 Task: Set up alerts for new listings of green houses in Miami, Florida, within walking distance of cultural attractions.
Action: Mouse moved to (230, 166)
Screenshot: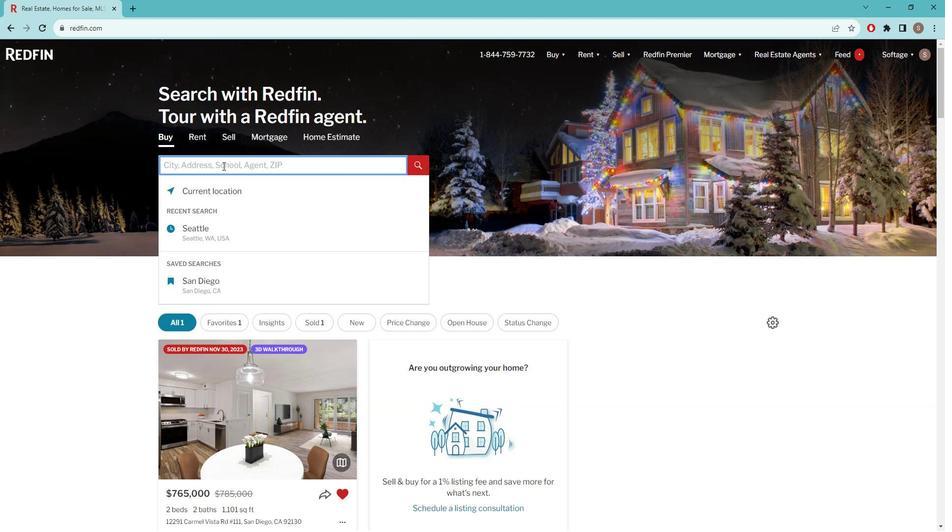 
Action: Mouse pressed left at (230, 166)
Screenshot: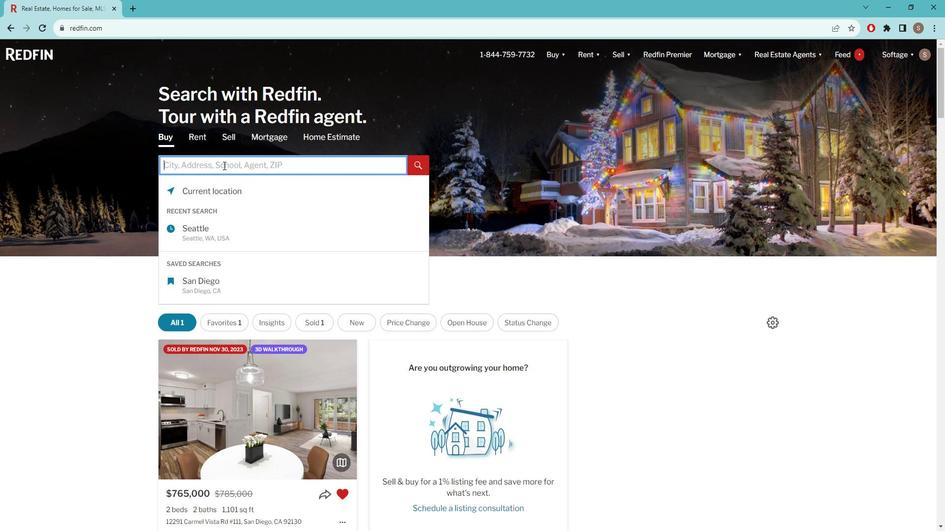 
Action: Mouse moved to (231, 166)
Screenshot: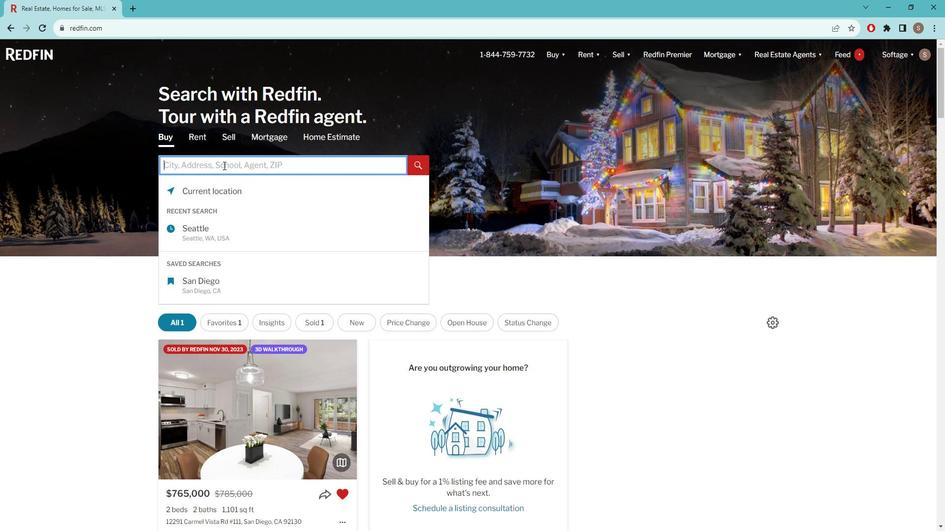 
Action: Key pressed m<Key.caps_lock>IAMI
Screenshot: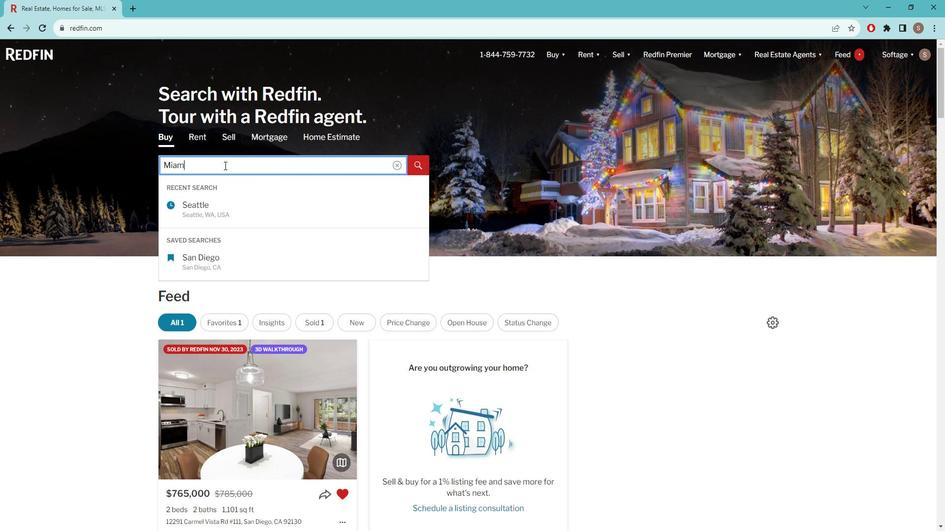 
Action: Mouse moved to (216, 207)
Screenshot: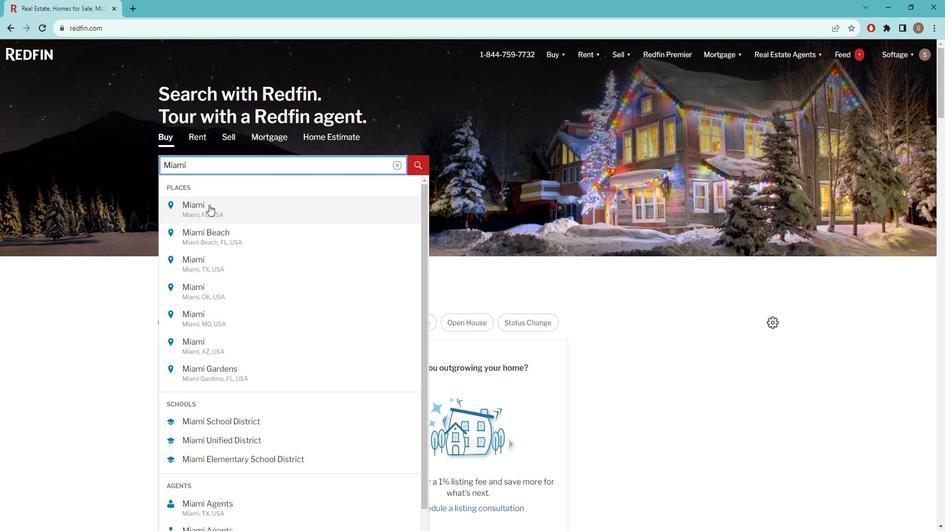 
Action: Mouse pressed left at (216, 207)
Screenshot: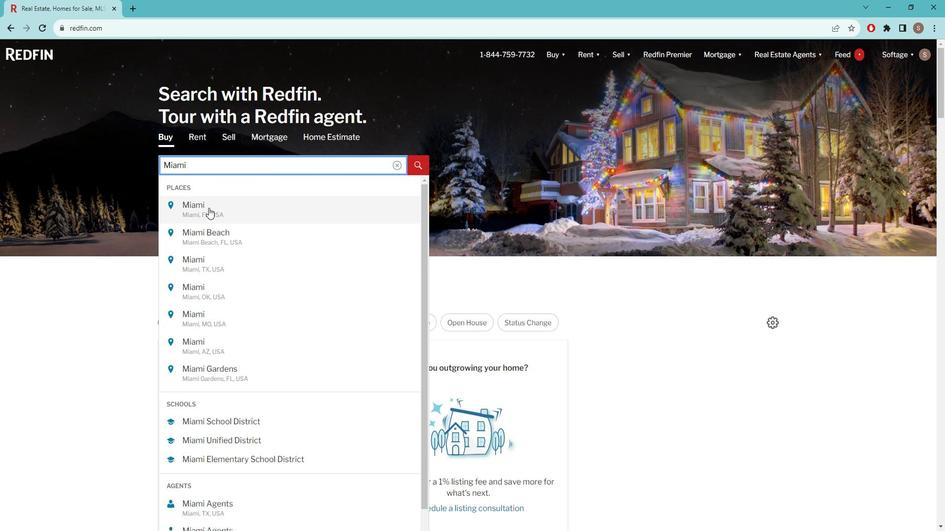 
Action: Mouse moved to (836, 120)
Screenshot: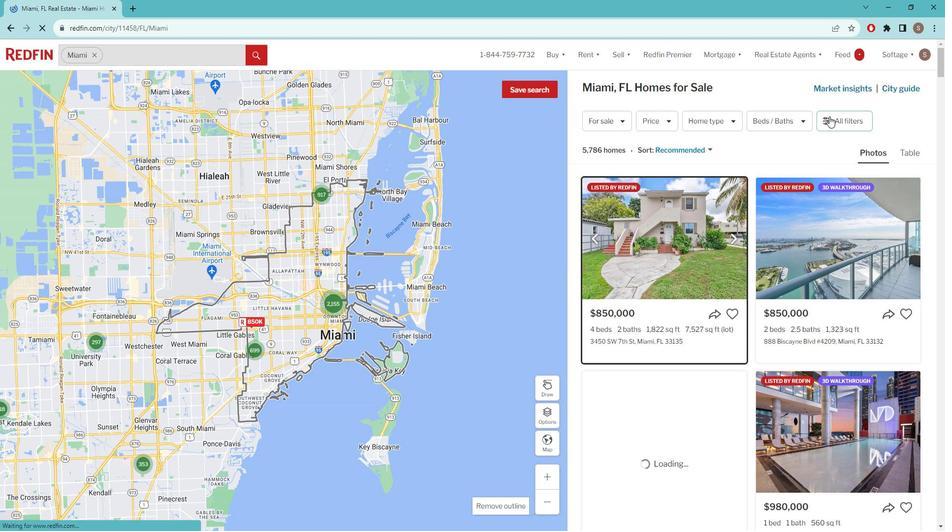 
Action: Mouse pressed left at (836, 120)
Screenshot: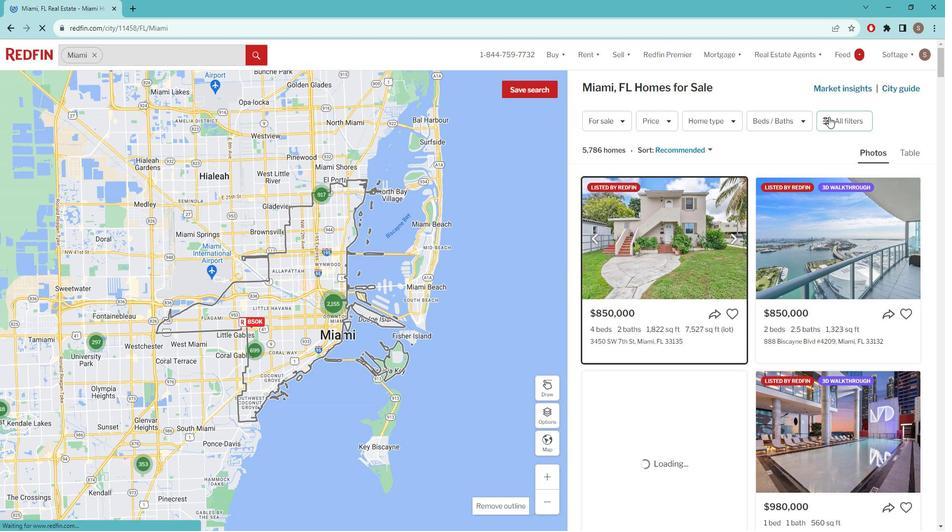 
Action: Mouse moved to (835, 119)
Screenshot: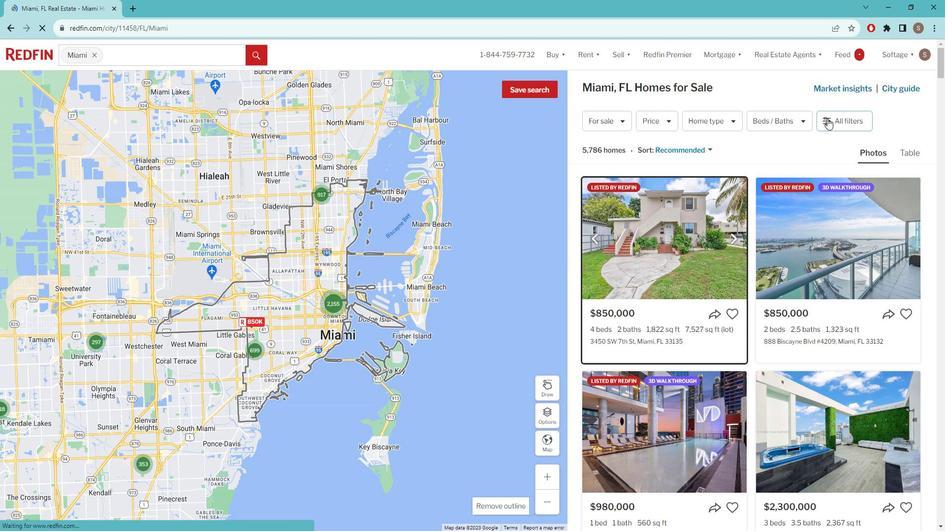 
Action: Mouse pressed left at (835, 119)
Screenshot: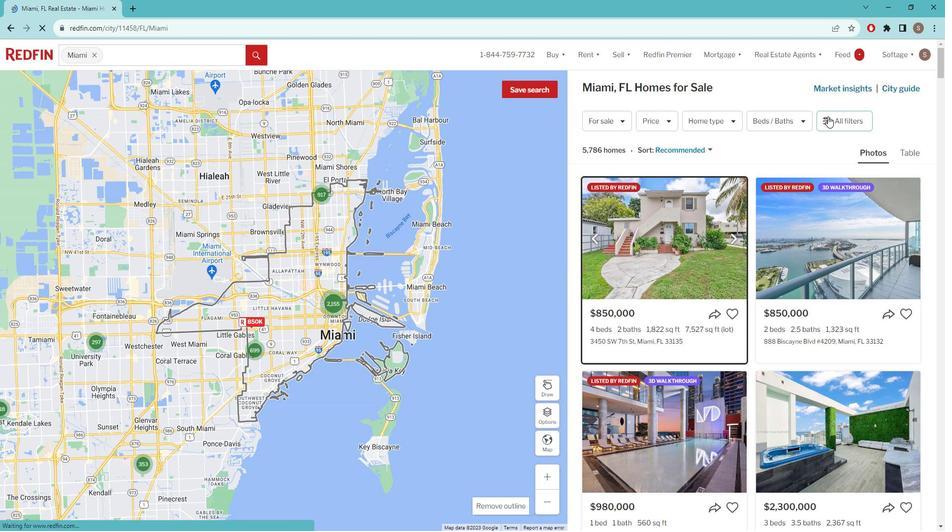 
Action: Mouse moved to (800, 160)
Screenshot: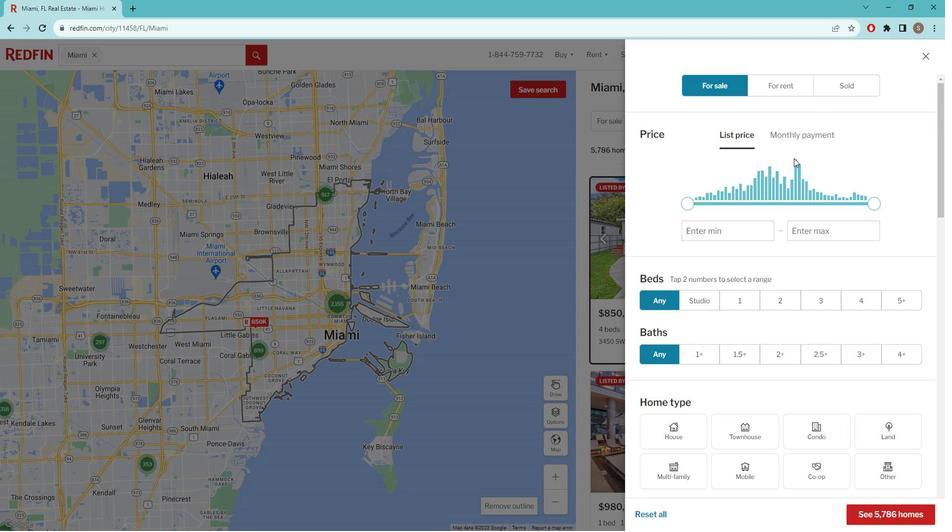 
Action: Mouse scrolled (800, 159) with delta (0, 0)
Screenshot: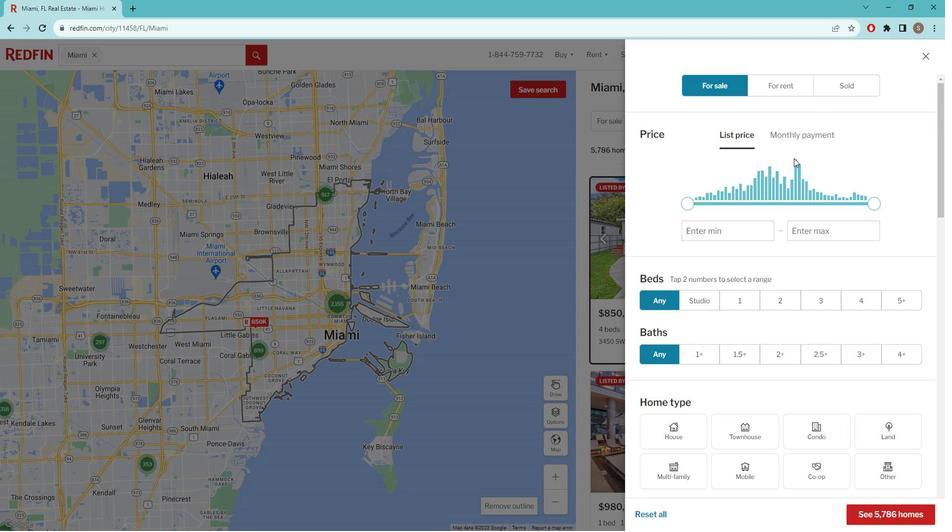 
Action: Mouse moved to (800, 160)
Screenshot: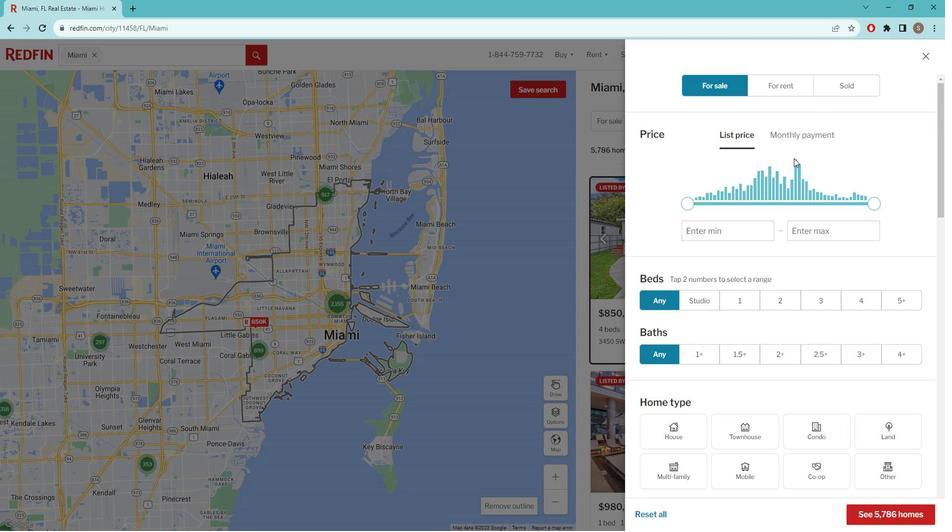 
Action: Mouse scrolled (800, 159) with delta (0, 0)
Screenshot: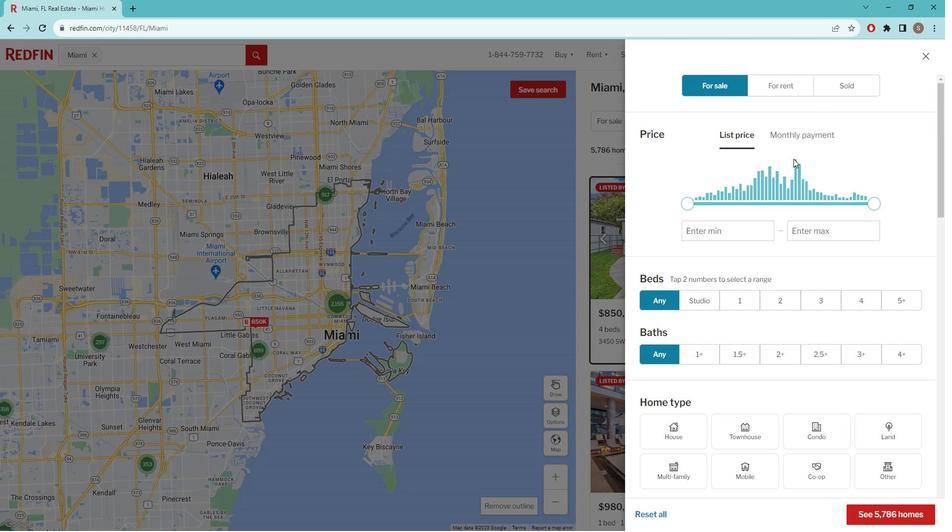 
Action: Mouse moved to (802, 160)
Screenshot: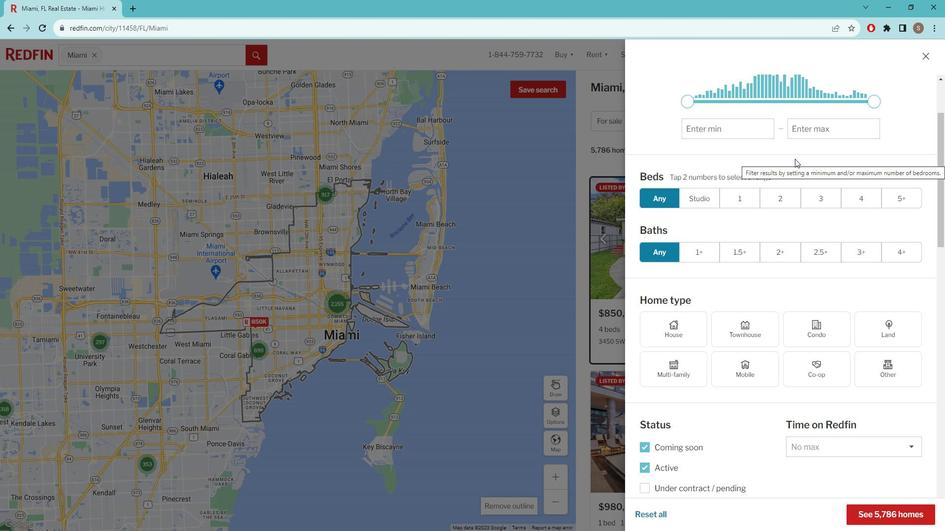 
Action: Mouse scrolled (802, 159) with delta (0, 0)
Screenshot: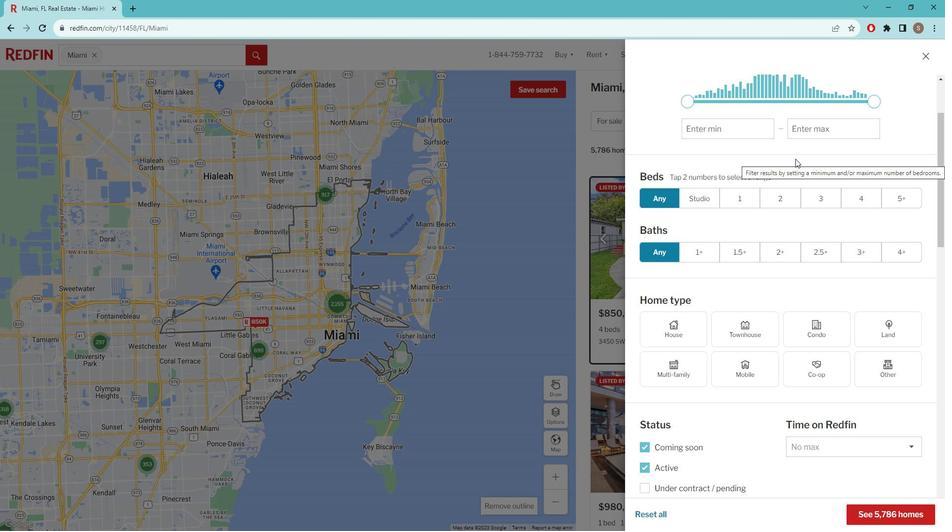 
Action: Mouse moved to (804, 160)
Screenshot: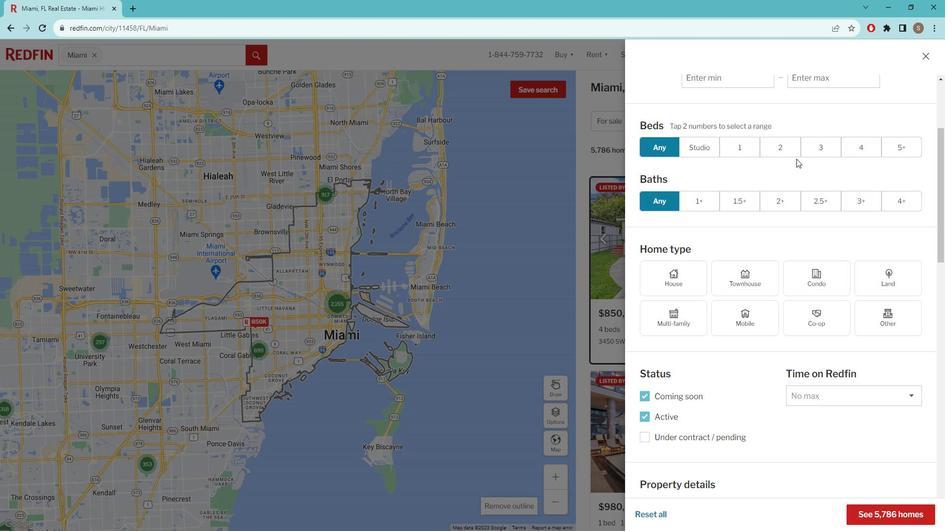
Action: Mouse scrolled (804, 159) with delta (0, 0)
Screenshot: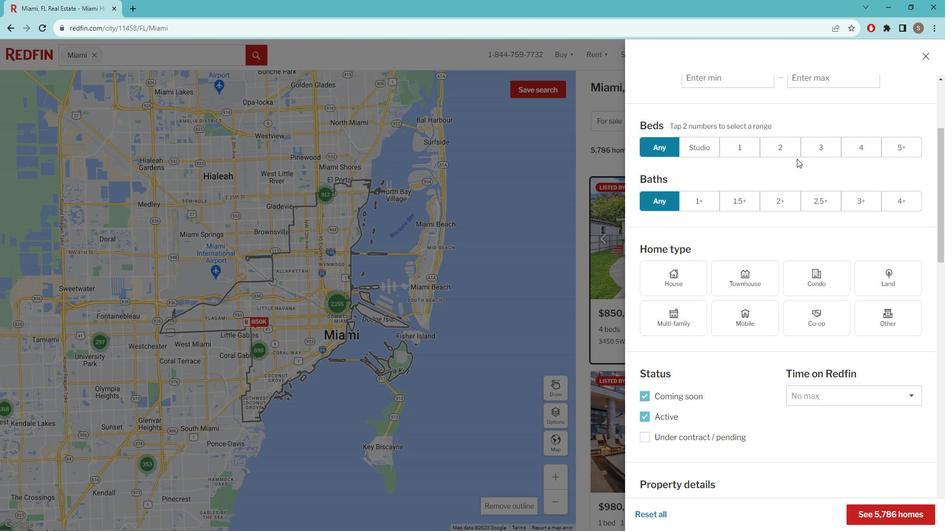 
Action: Mouse moved to (899, 257)
Screenshot: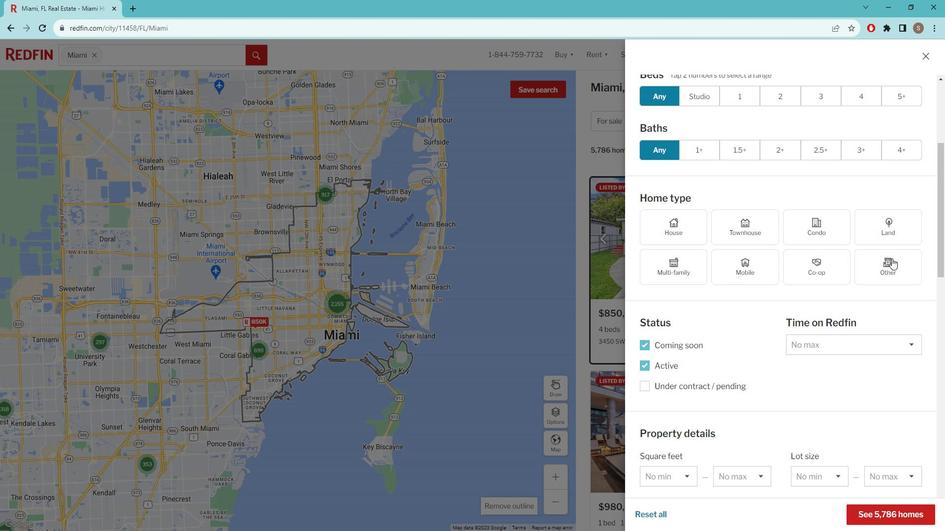
Action: Mouse pressed left at (899, 257)
Screenshot: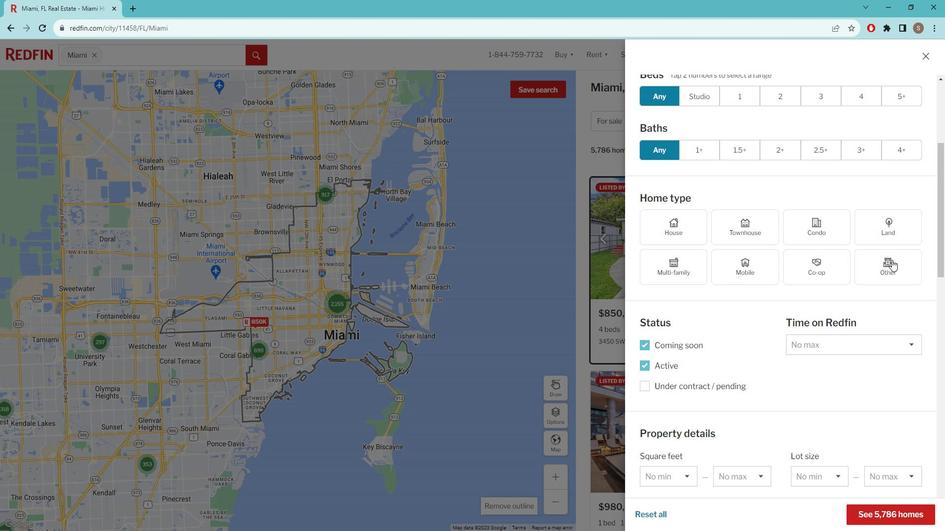 
Action: Mouse moved to (805, 280)
Screenshot: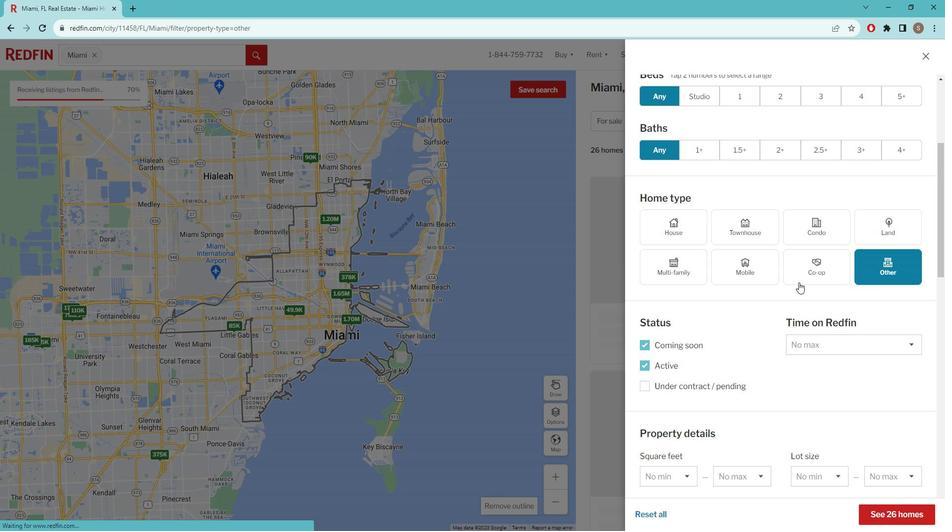 
Action: Mouse scrolled (805, 279) with delta (0, 0)
Screenshot: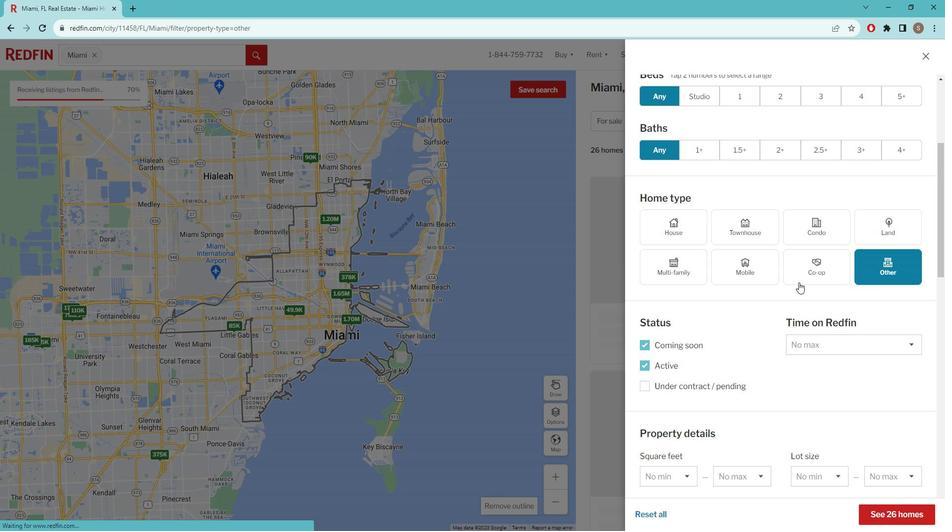 
Action: Mouse scrolled (805, 279) with delta (0, 0)
Screenshot: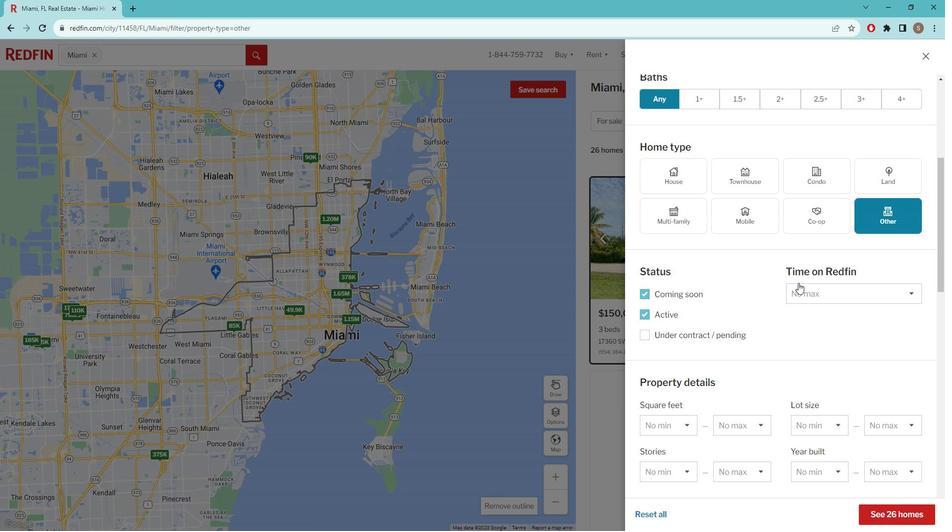 
Action: Mouse moved to (804, 280)
Screenshot: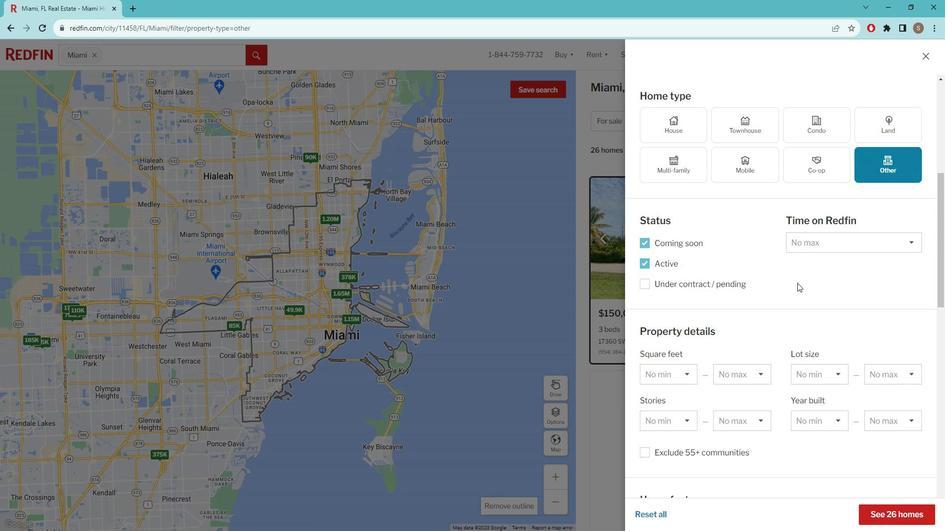 
Action: Mouse scrolled (804, 280) with delta (0, 0)
Screenshot: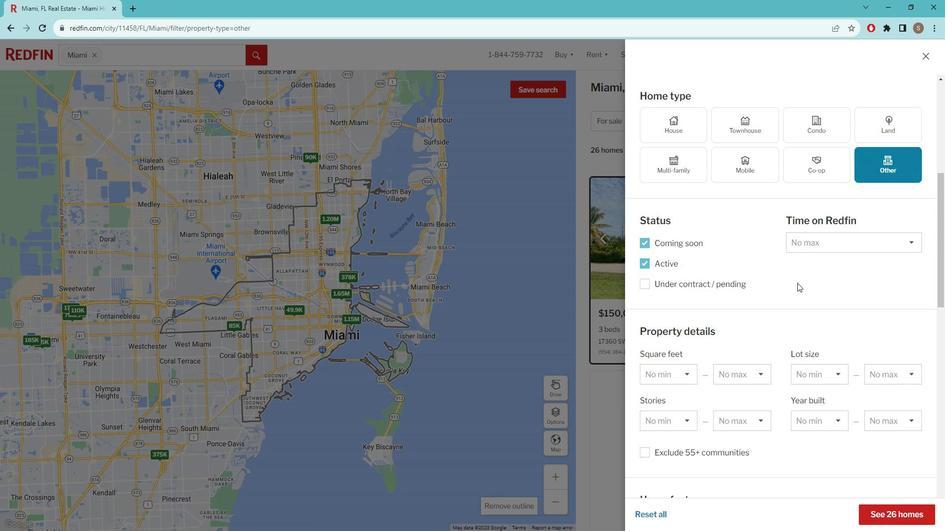 
Action: Mouse scrolled (804, 280) with delta (0, 0)
Screenshot: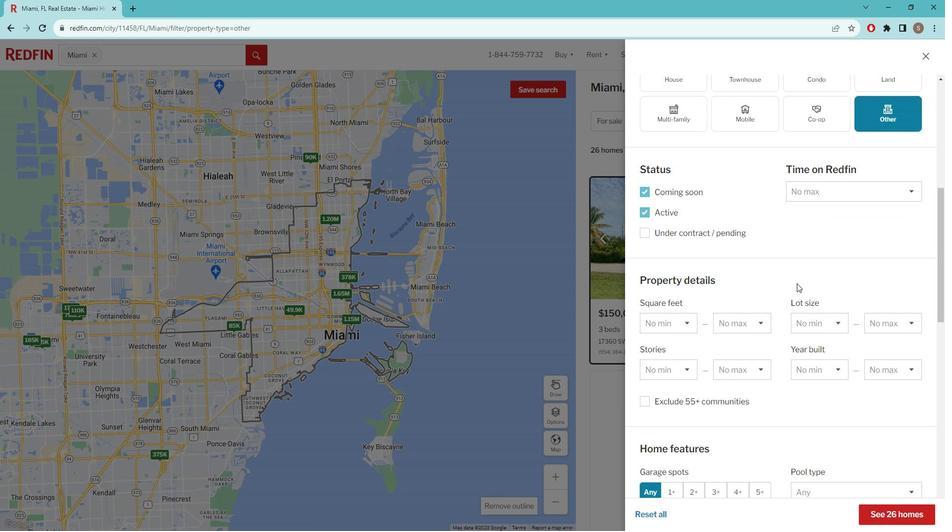 
Action: Mouse scrolled (804, 280) with delta (0, 0)
Screenshot: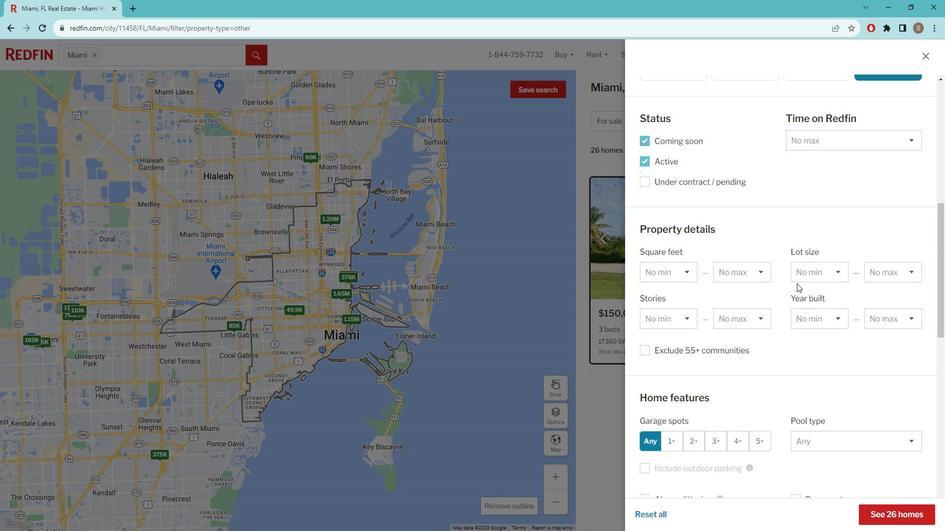 
Action: Mouse scrolled (804, 280) with delta (0, 0)
Screenshot: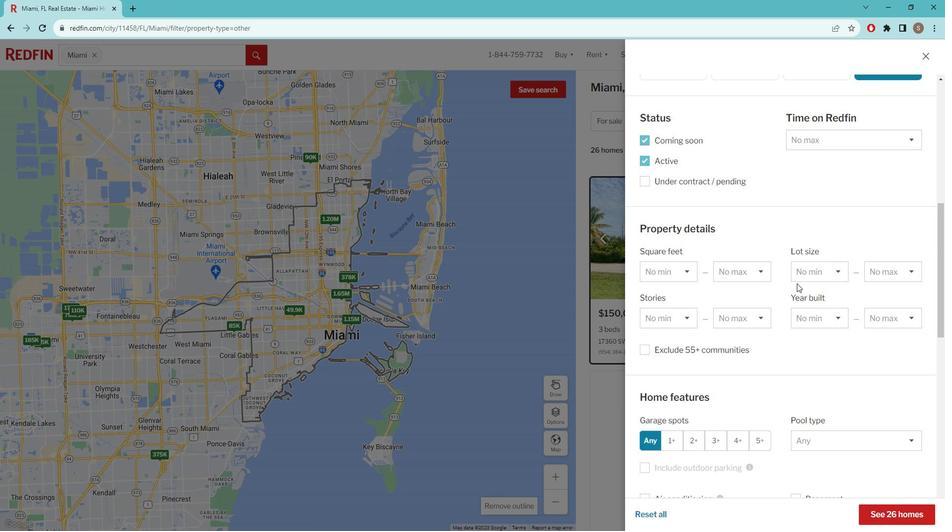 
Action: Mouse scrolled (804, 280) with delta (0, 0)
Screenshot: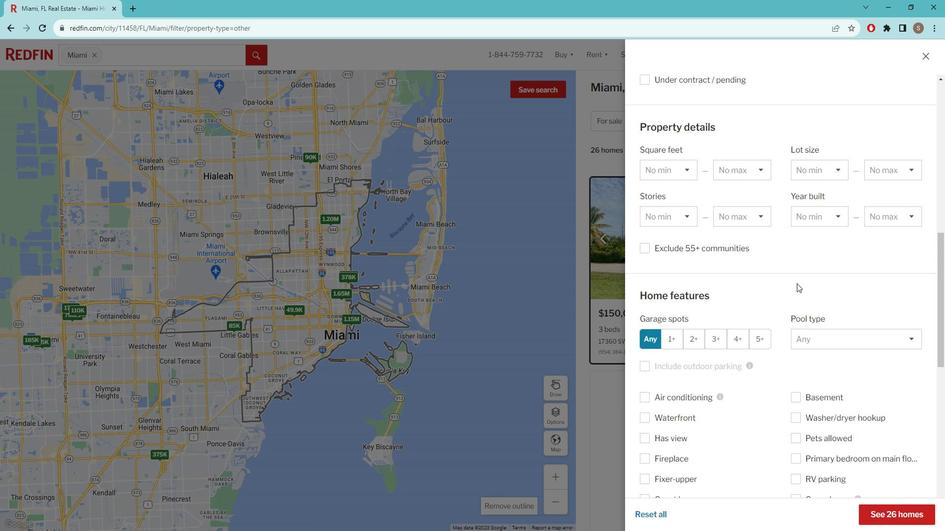 
Action: Mouse scrolled (804, 280) with delta (0, 0)
Screenshot: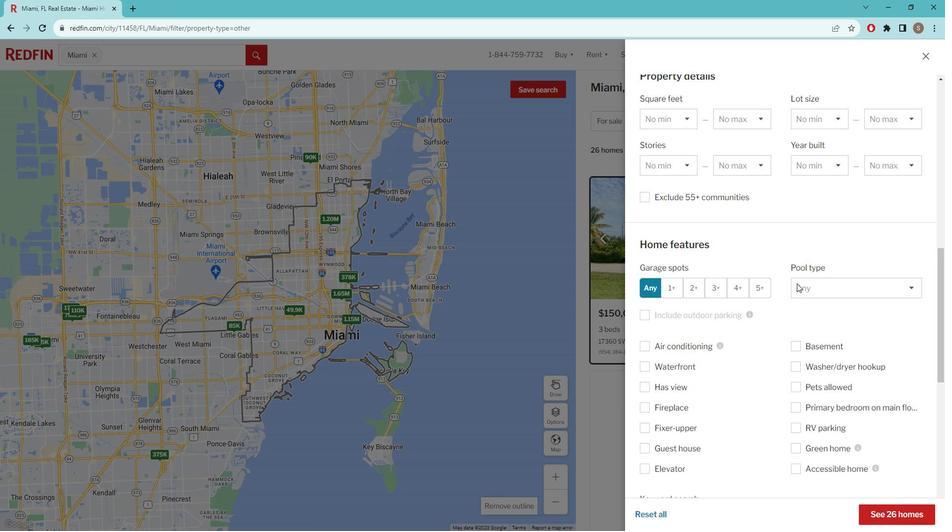 
Action: Mouse scrolled (804, 280) with delta (0, 0)
Screenshot: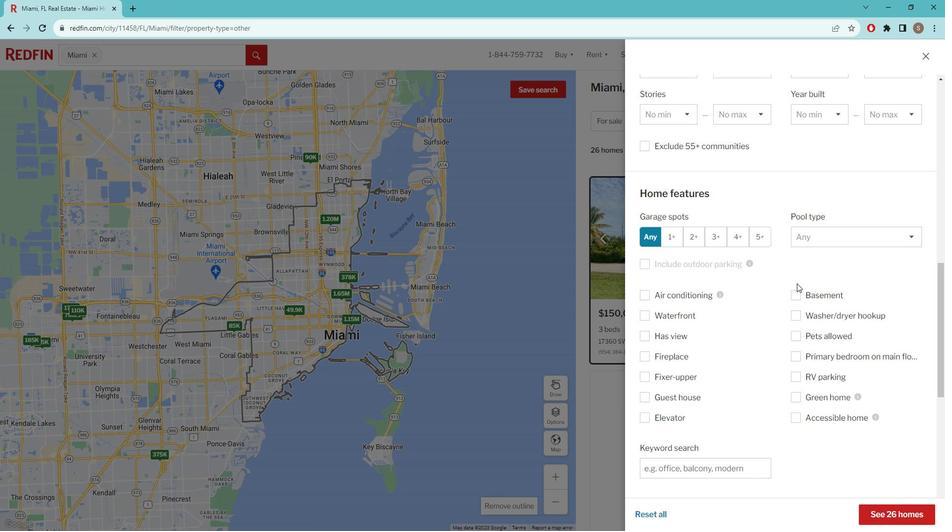 
Action: Mouse moved to (804, 280)
Screenshot: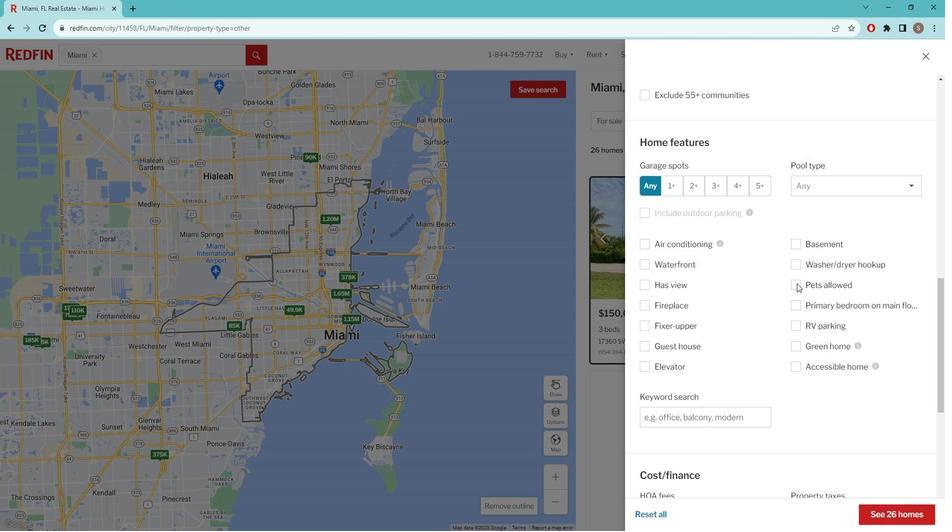 
Action: Mouse scrolled (804, 280) with delta (0, 0)
Screenshot: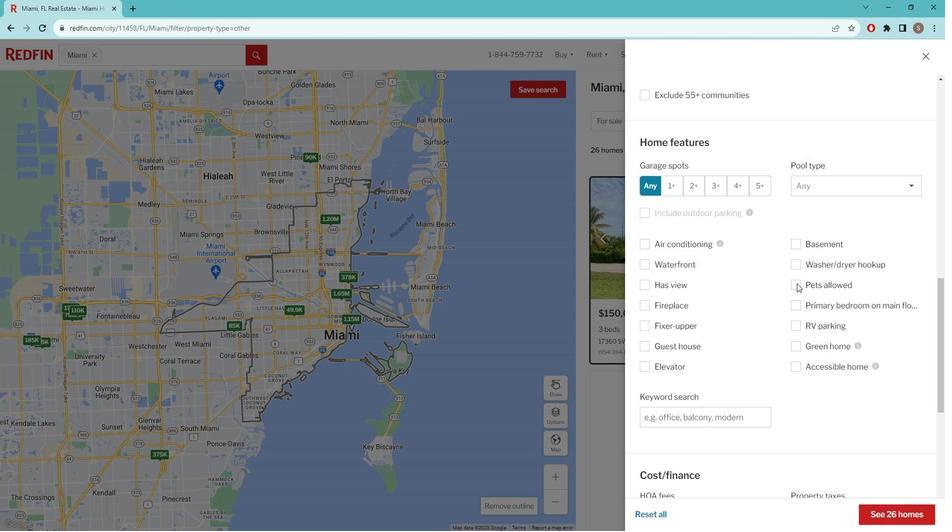 
Action: Mouse scrolled (804, 280) with delta (0, 0)
Screenshot: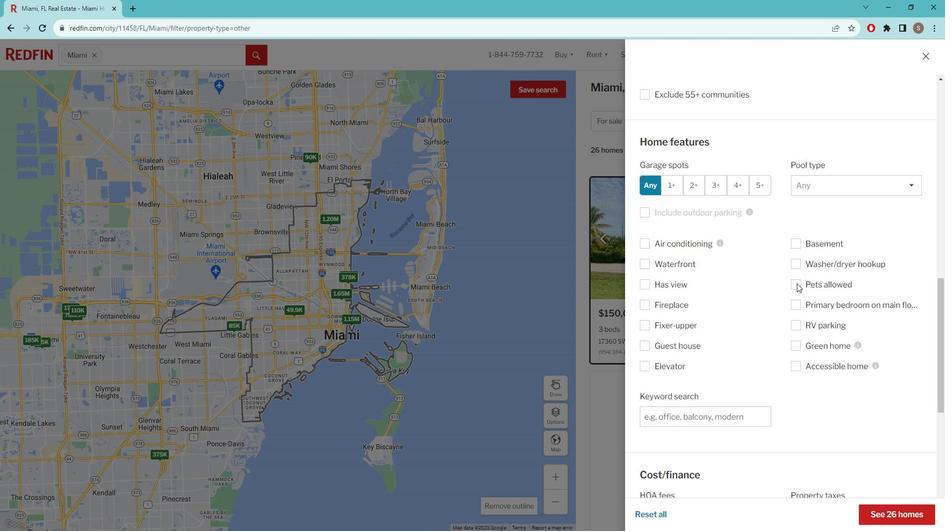 
Action: Mouse moved to (704, 313)
Screenshot: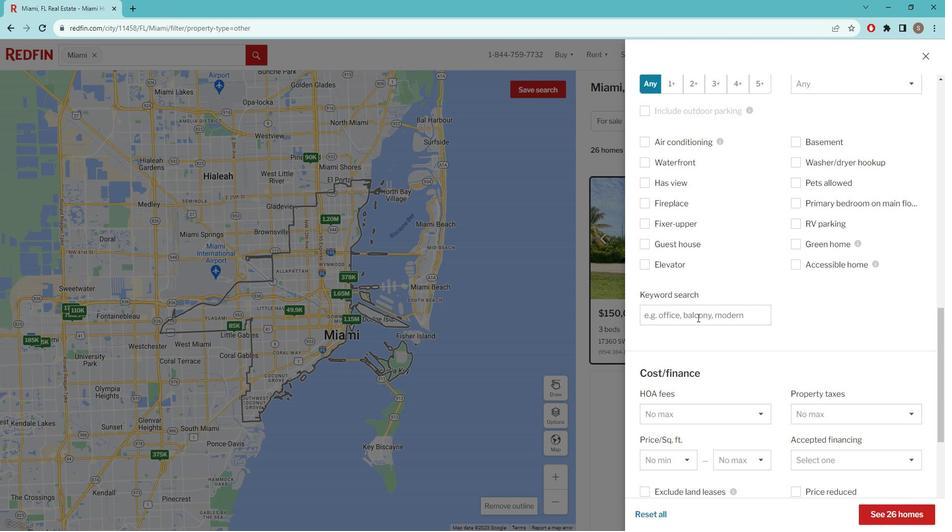 
Action: Mouse pressed left at (704, 313)
Screenshot: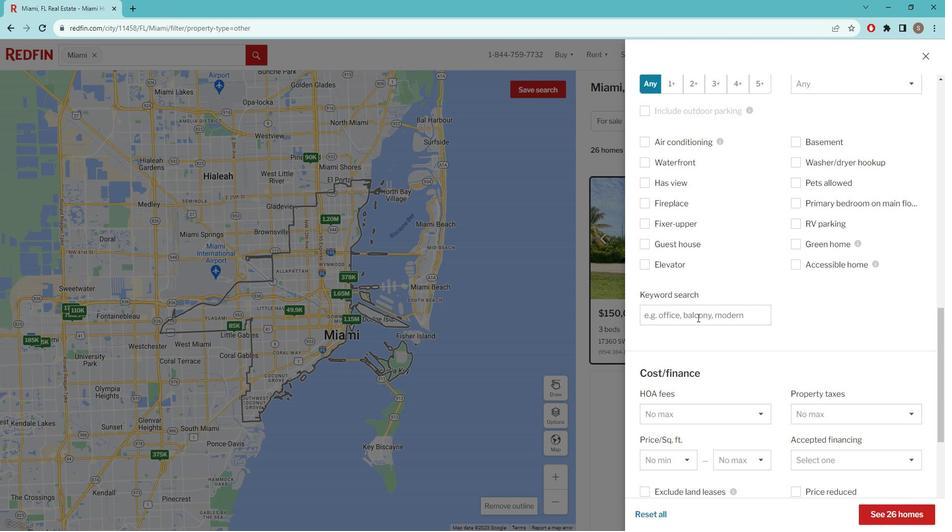 
Action: Mouse moved to (755, 299)
Screenshot: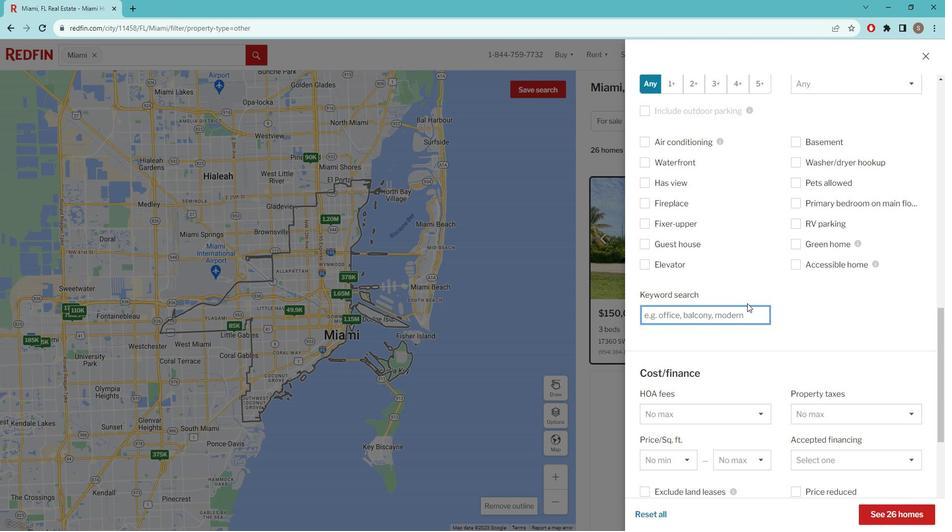 
Action: Key pressed WITHIN<Key.space>WALKING<Key.space>DISTANCE<Key.space>OF<Key.space>CULTURAL<Key.space>ATTRACTIONS
Screenshot: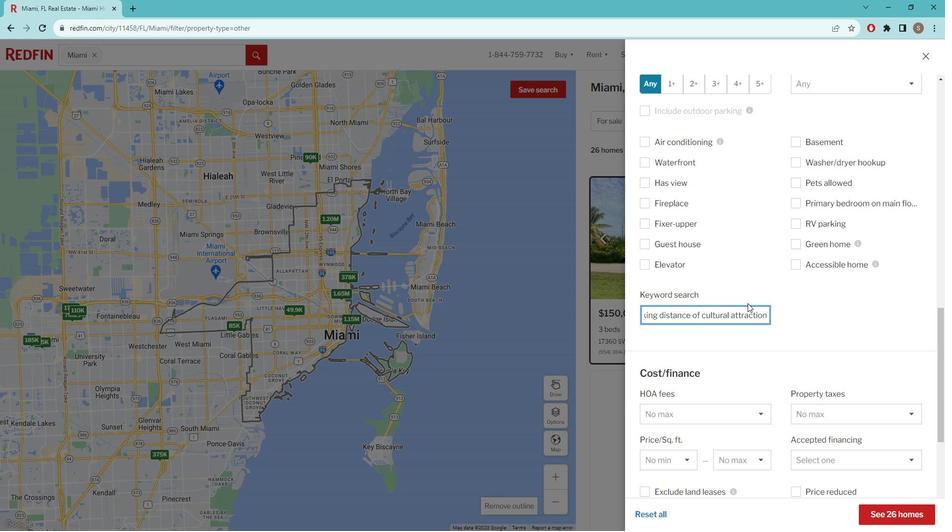 
Action: Mouse moved to (748, 327)
Screenshot: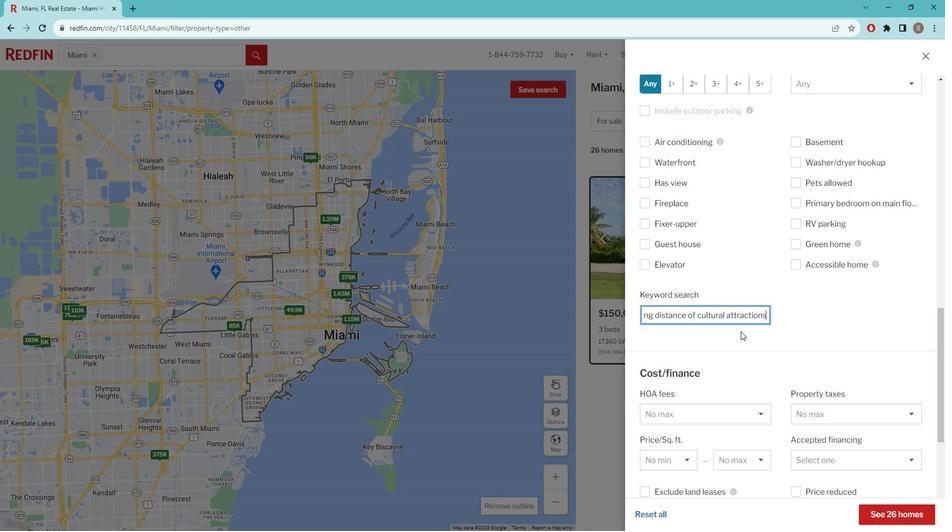 
Action: Mouse scrolled (748, 326) with delta (0, 0)
Screenshot: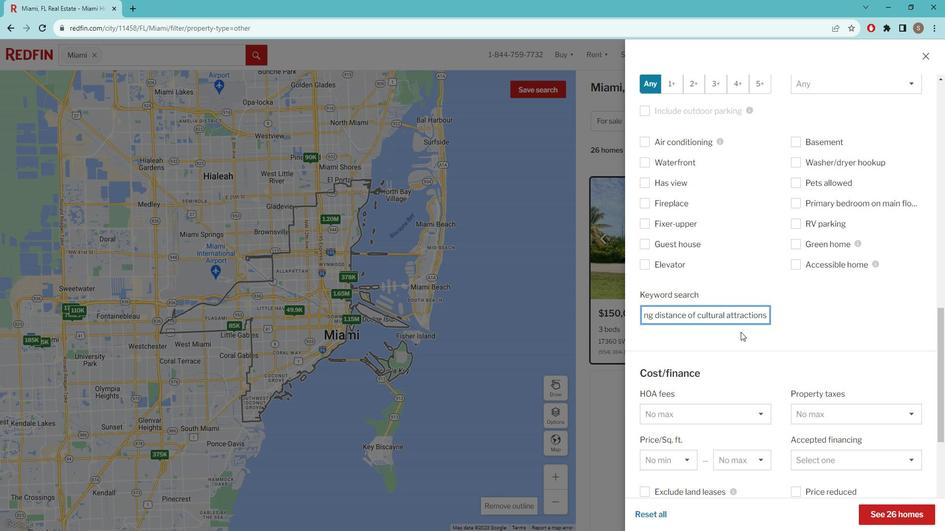 
Action: Mouse moved to (759, 324)
Screenshot: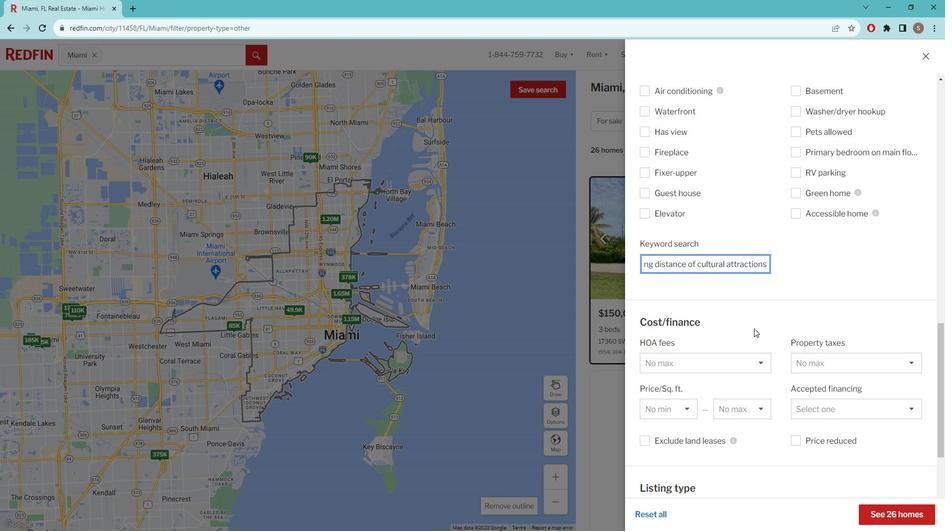 
Action: Mouse scrolled (759, 323) with delta (0, 0)
Screenshot: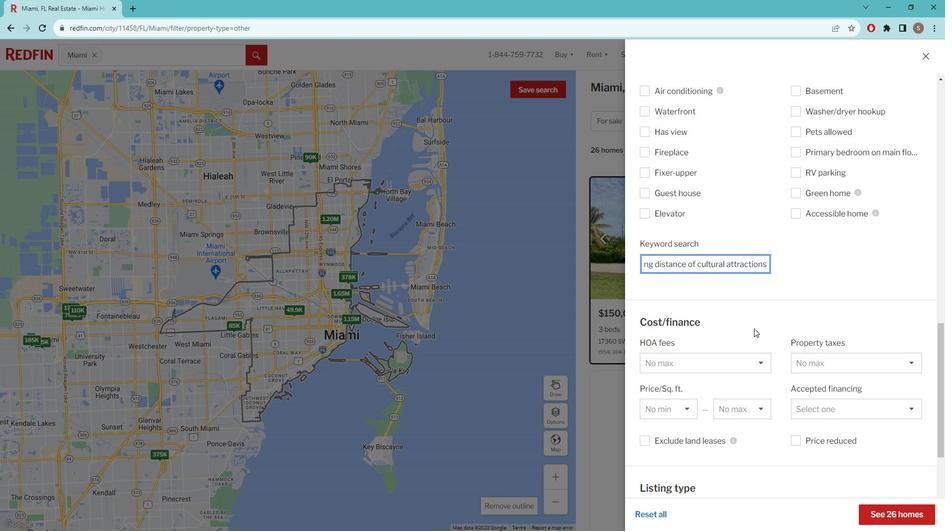 
Action: Mouse moved to (759, 324)
Screenshot: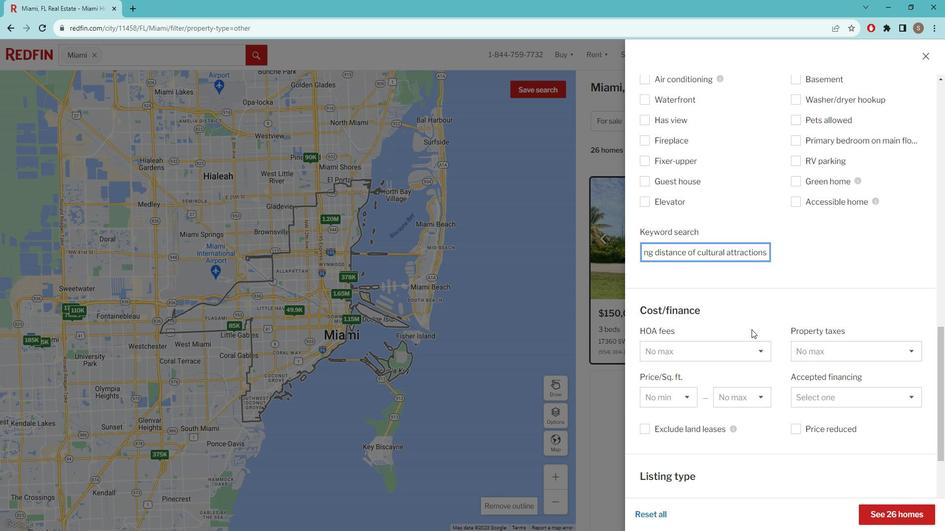 
Action: Mouse scrolled (759, 324) with delta (0, 0)
Screenshot: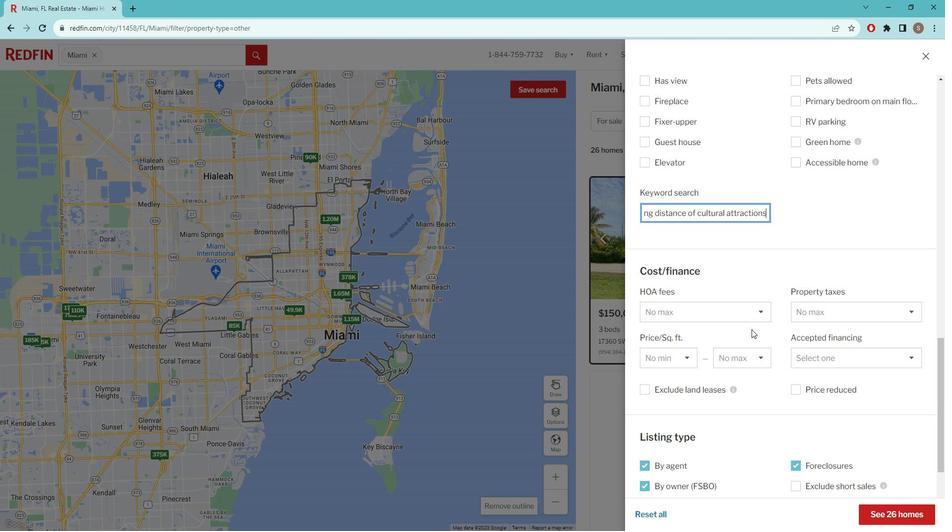 
Action: Mouse moved to (758, 325)
Screenshot: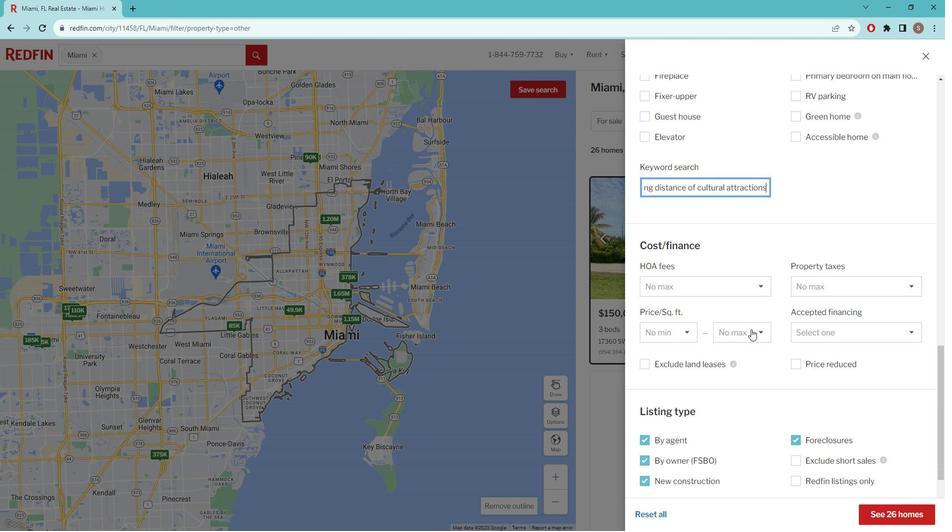 
Action: Mouse scrolled (758, 324) with delta (0, 0)
Screenshot: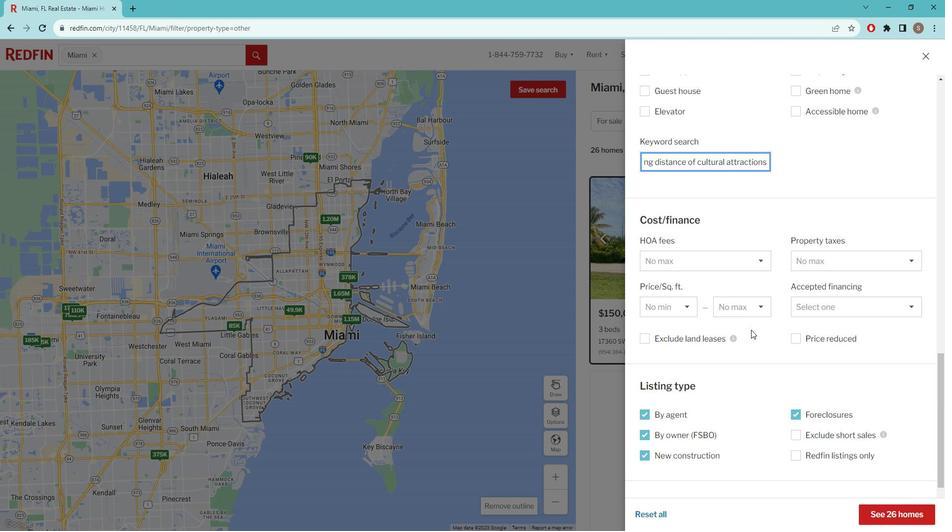 
Action: Mouse moved to (758, 325)
Screenshot: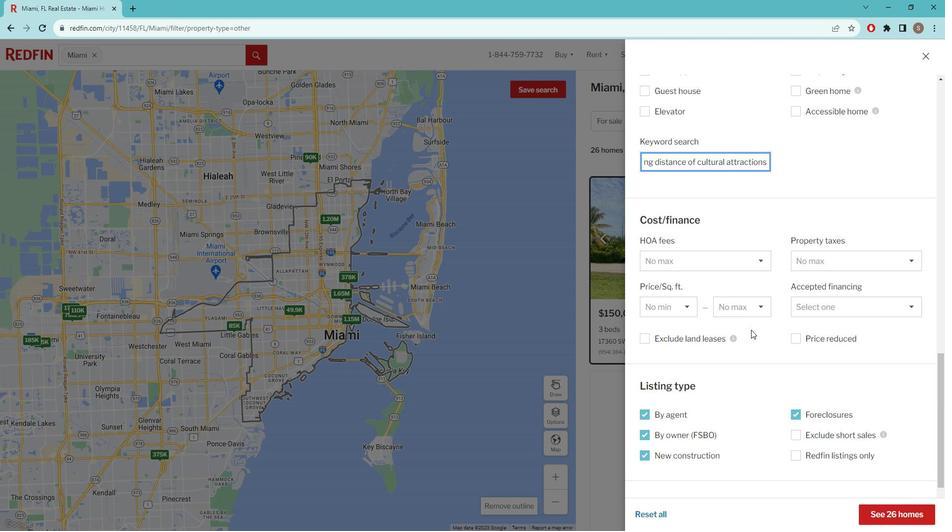 
Action: Mouse scrolled (758, 324) with delta (0, 0)
Screenshot: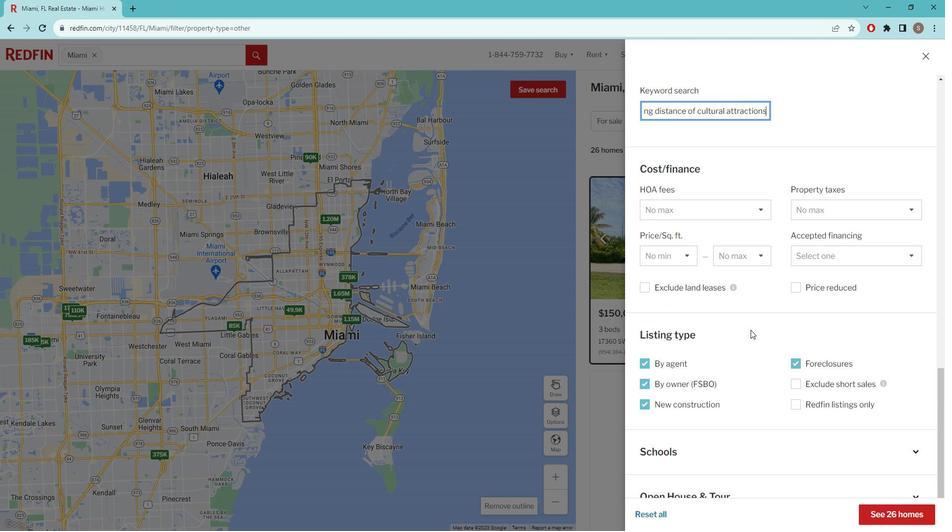 
Action: Mouse scrolled (758, 324) with delta (0, 0)
Screenshot: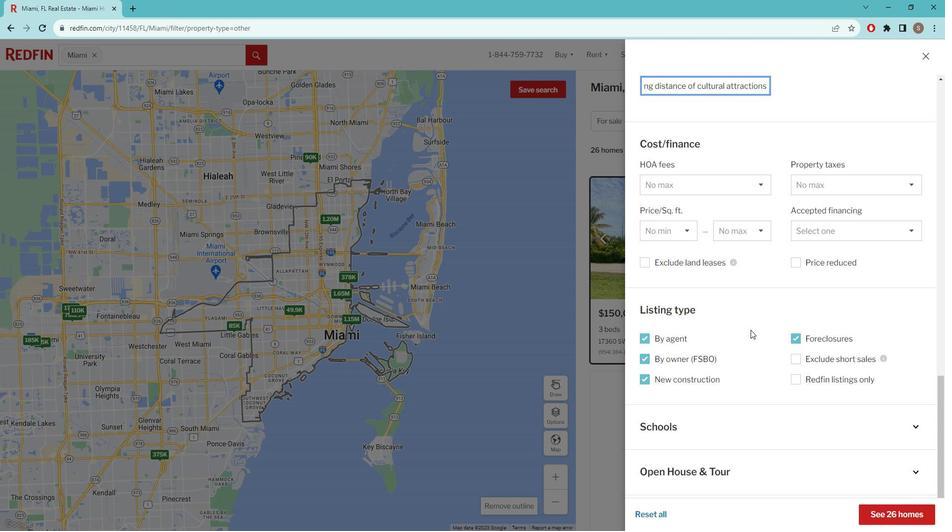 
Action: Mouse scrolled (758, 324) with delta (0, 0)
Screenshot: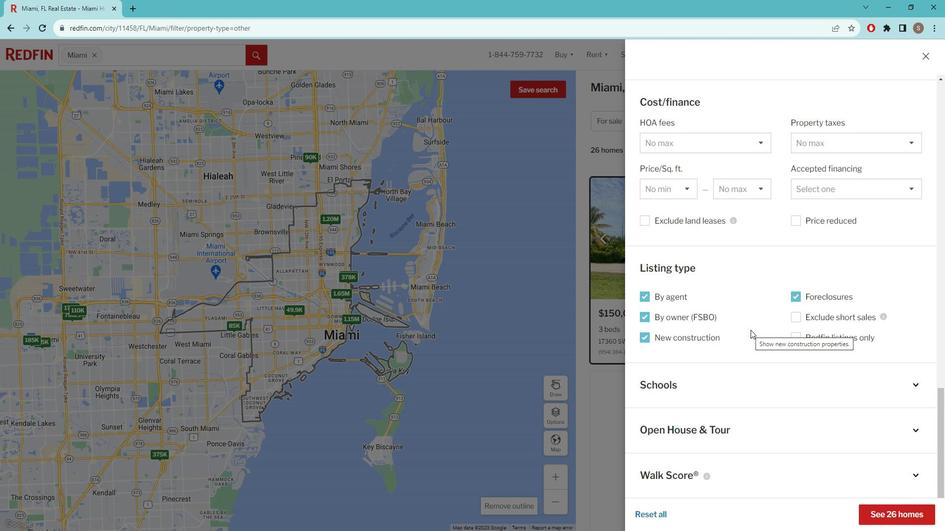 
Action: Mouse moved to (761, 366)
Screenshot: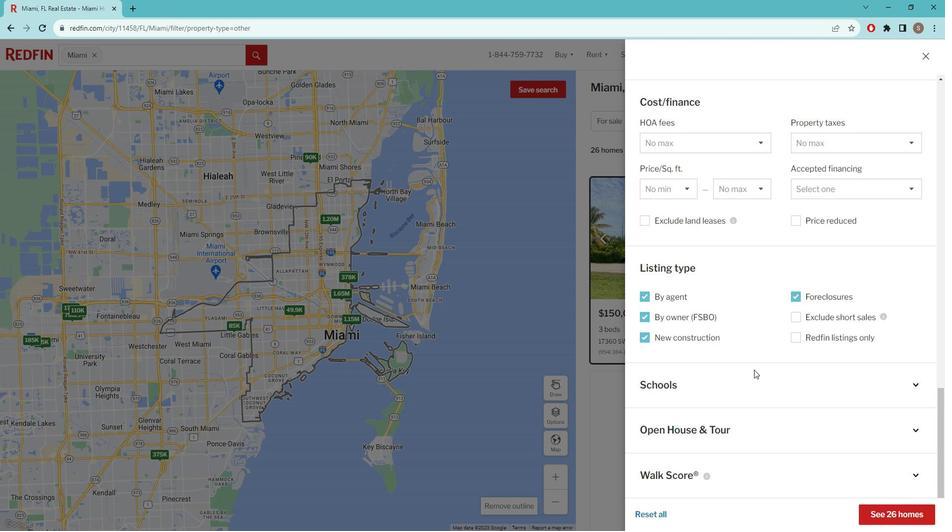 
Action: Mouse scrolled (761, 365) with delta (0, 0)
Screenshot: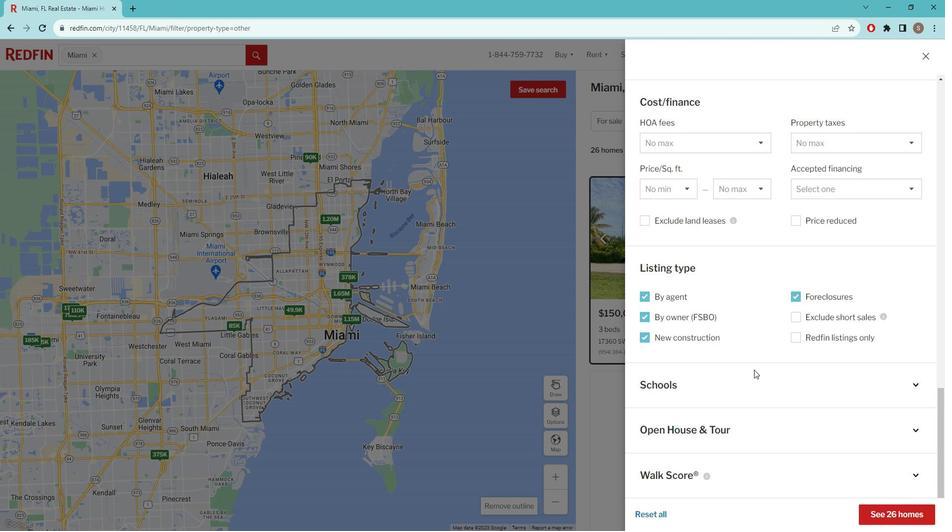 
Action: Mouse moved to (891, 499)
Screenshot: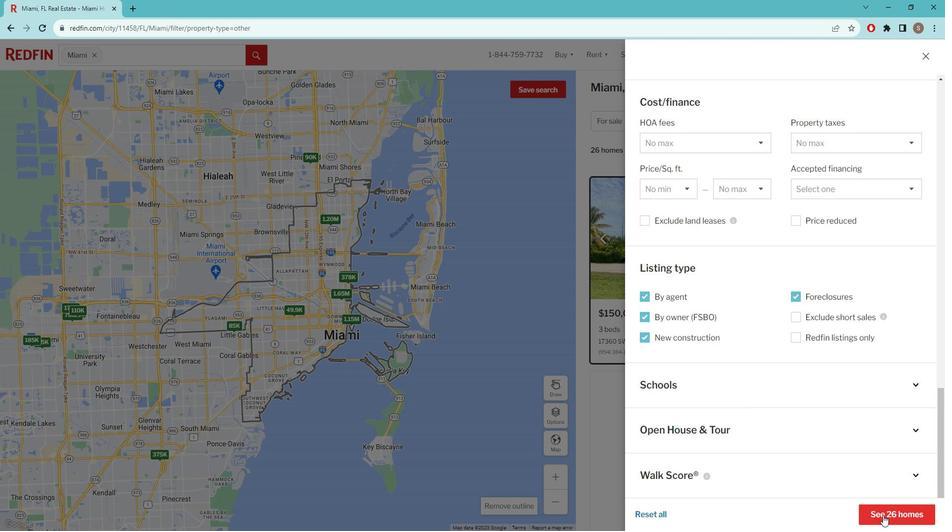 
Action: Mouse pressed left at (891, 499)
Screenshot: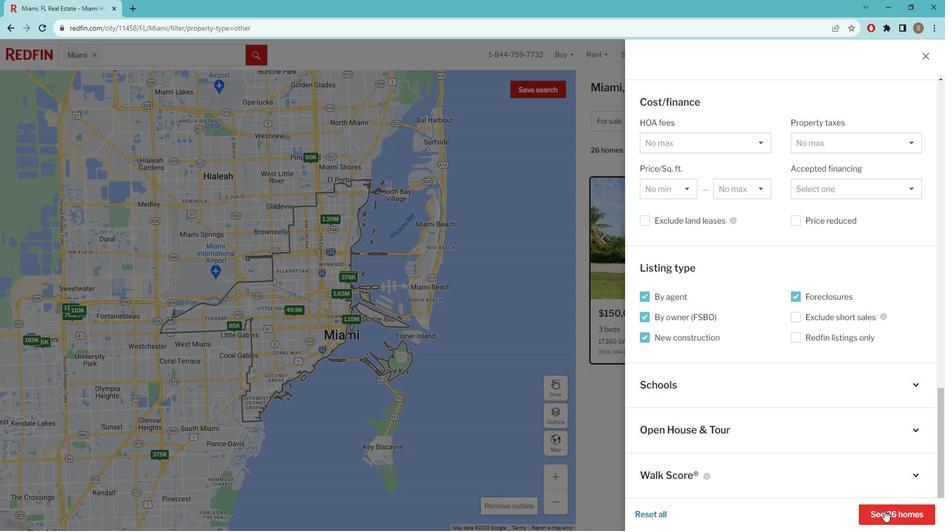 
Action: Mouse moved to (714, 313)
Screenshot: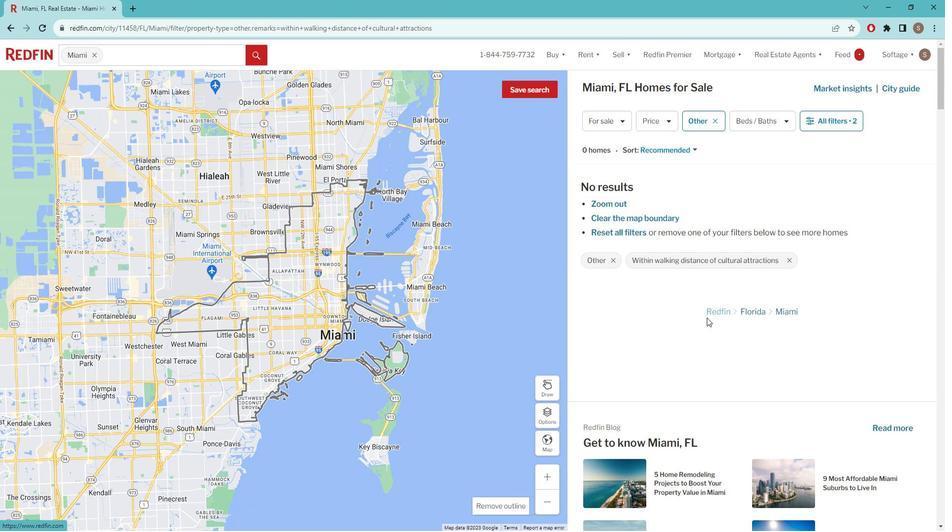 
